 Task: Learn how to sync phone calendar.
Action: Mouse moved to (946, 115)
Screenshot: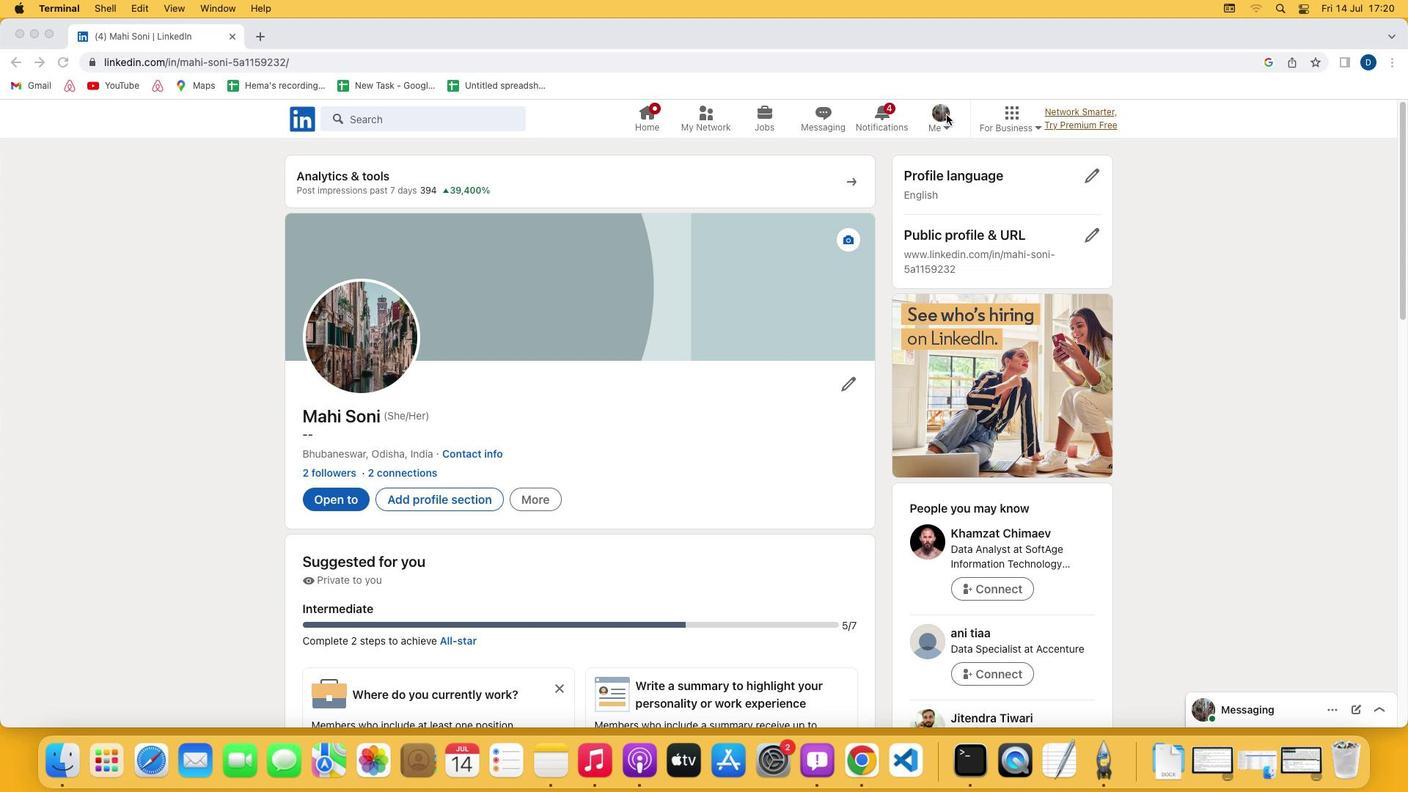 
Action: Mouse pressed left at (946, 115)
Screenshot: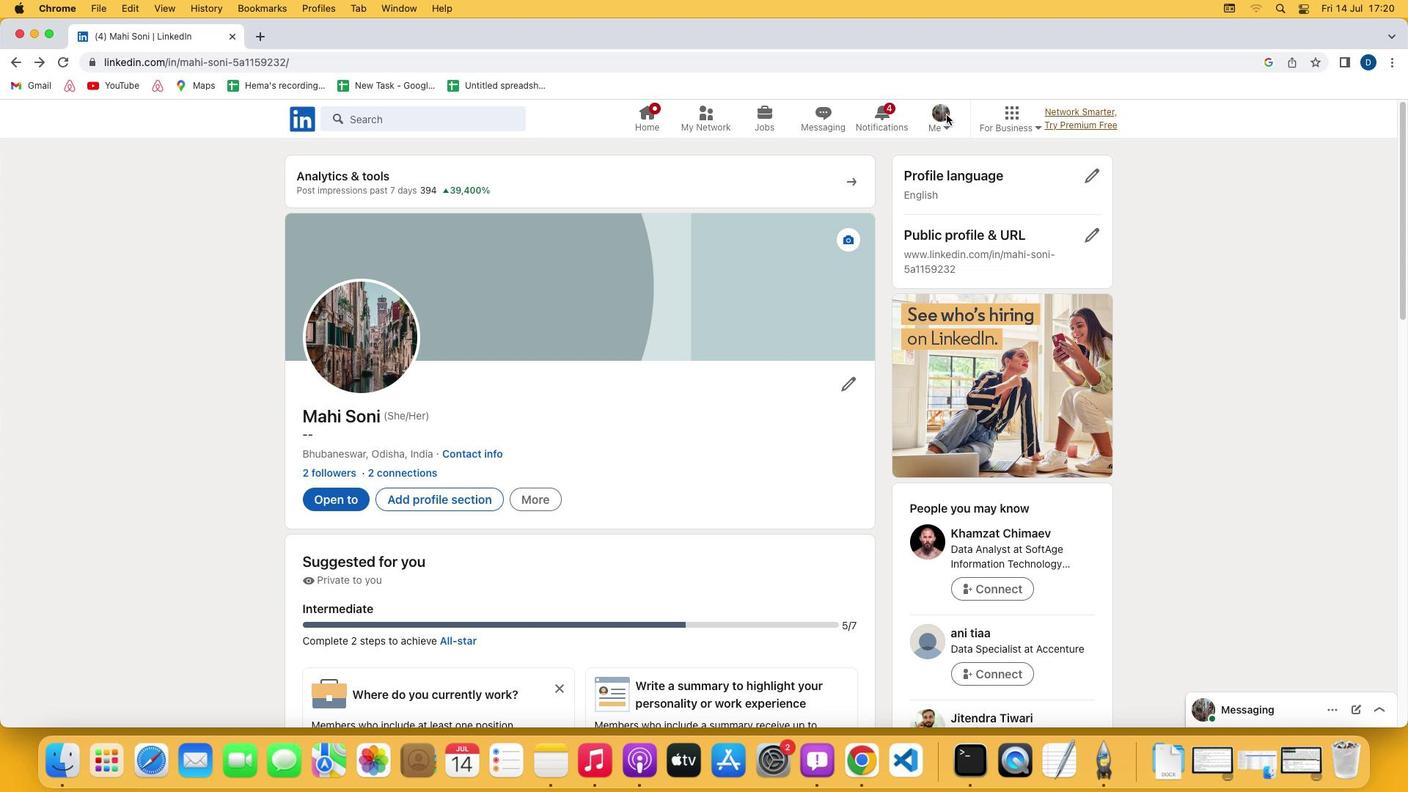 
Action: Mouse pressed left at (946, 115)
Screenshot: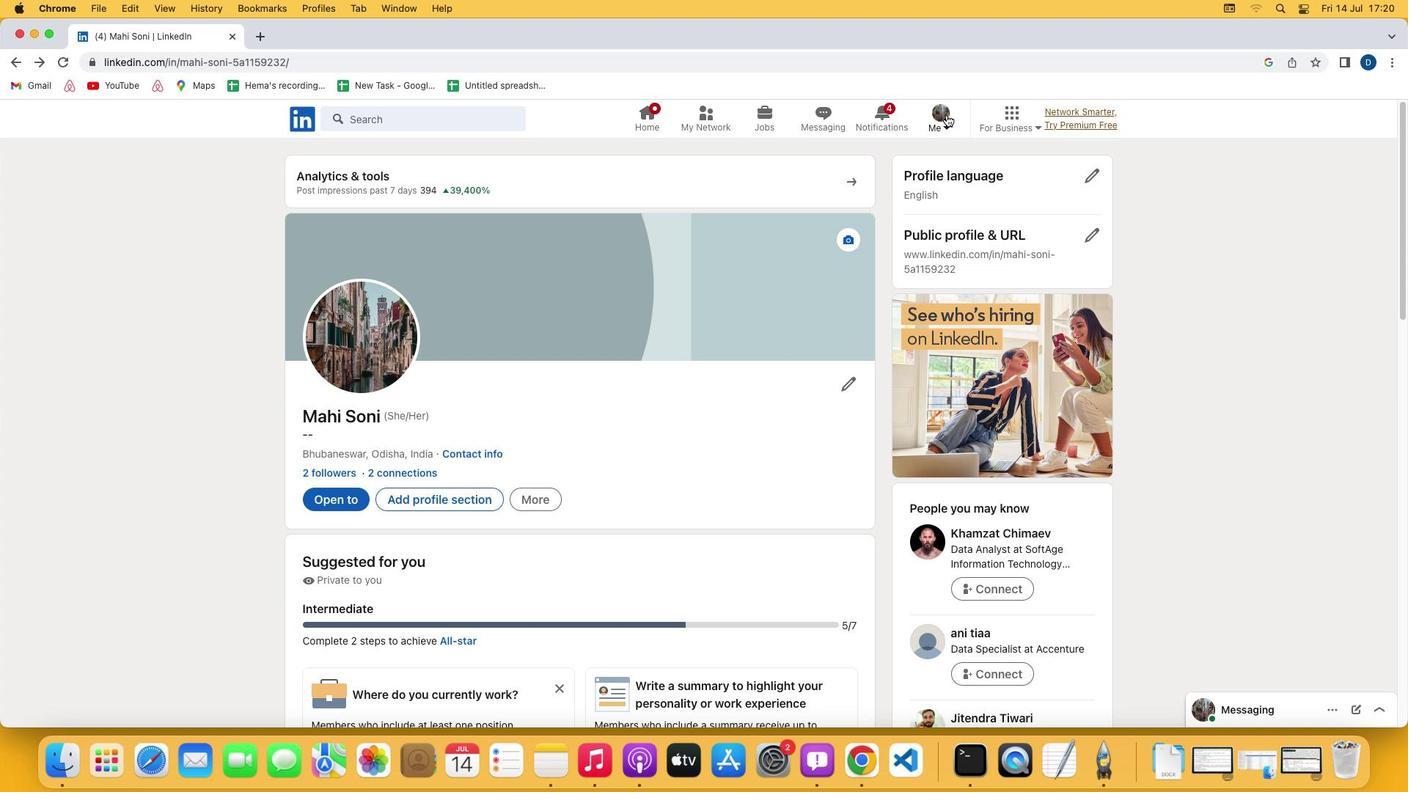 
Action: Mouse moved to (844, 278)
Screenshot: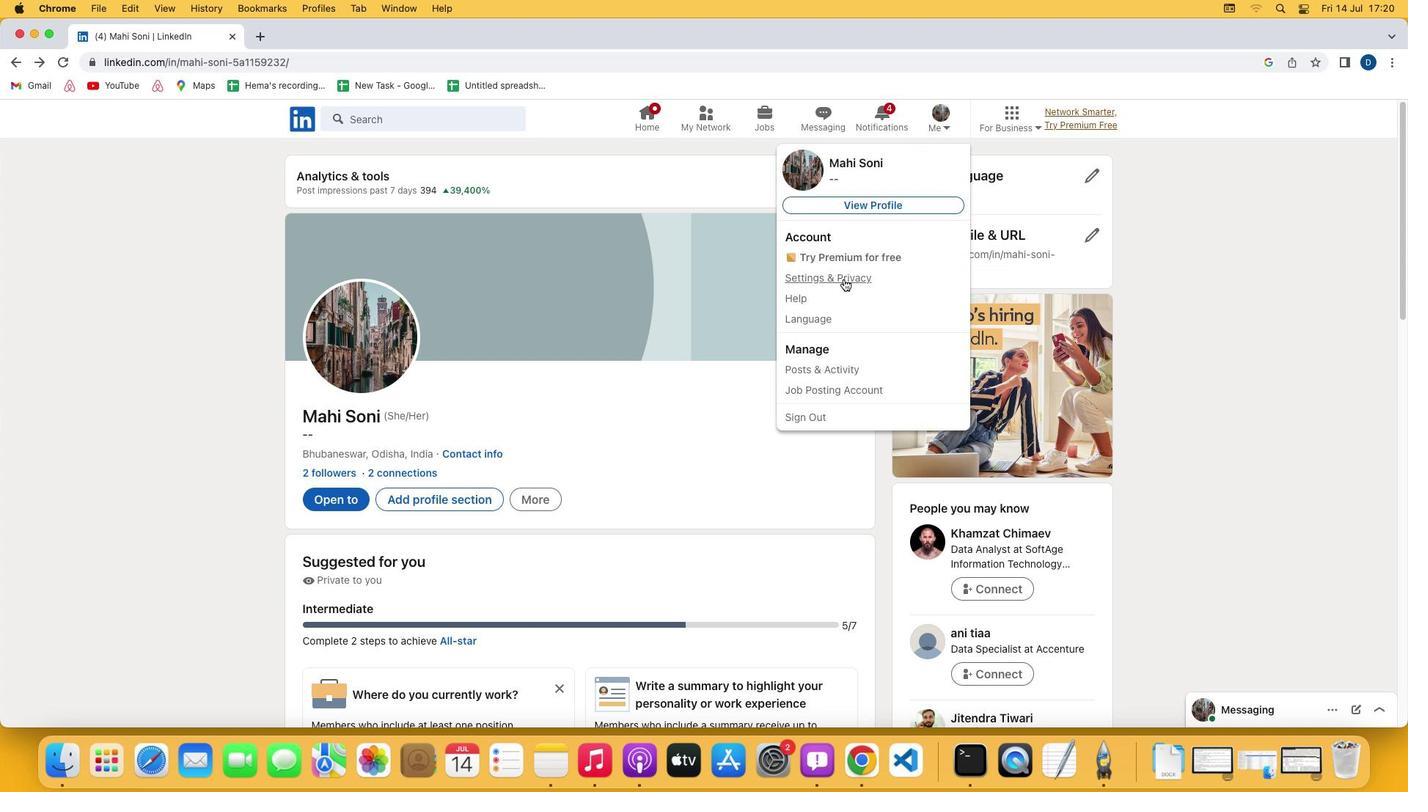 
Action: Mouse pressed left at (844, 278)
Screenshot: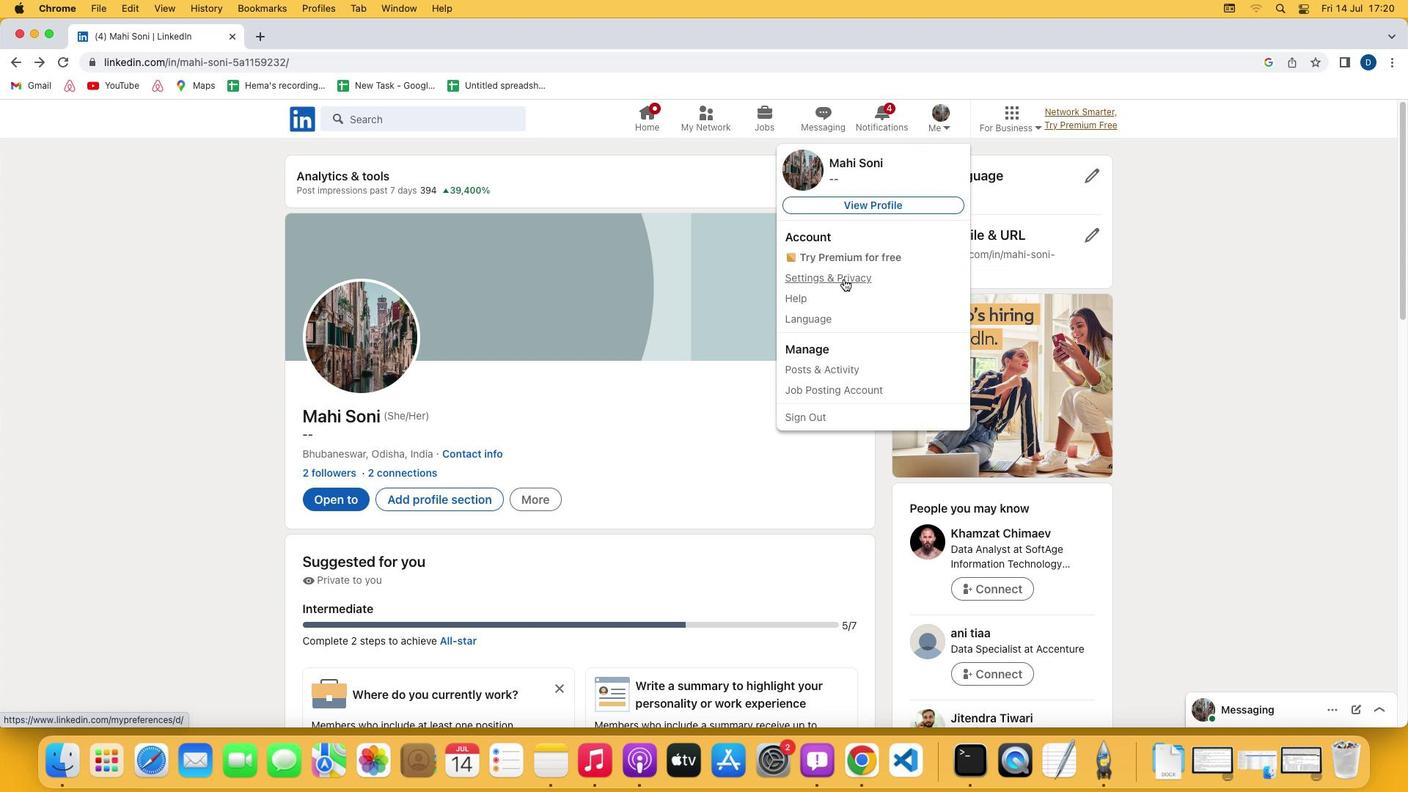 
Action: Mouse moved to (677, 698)
Screenshot: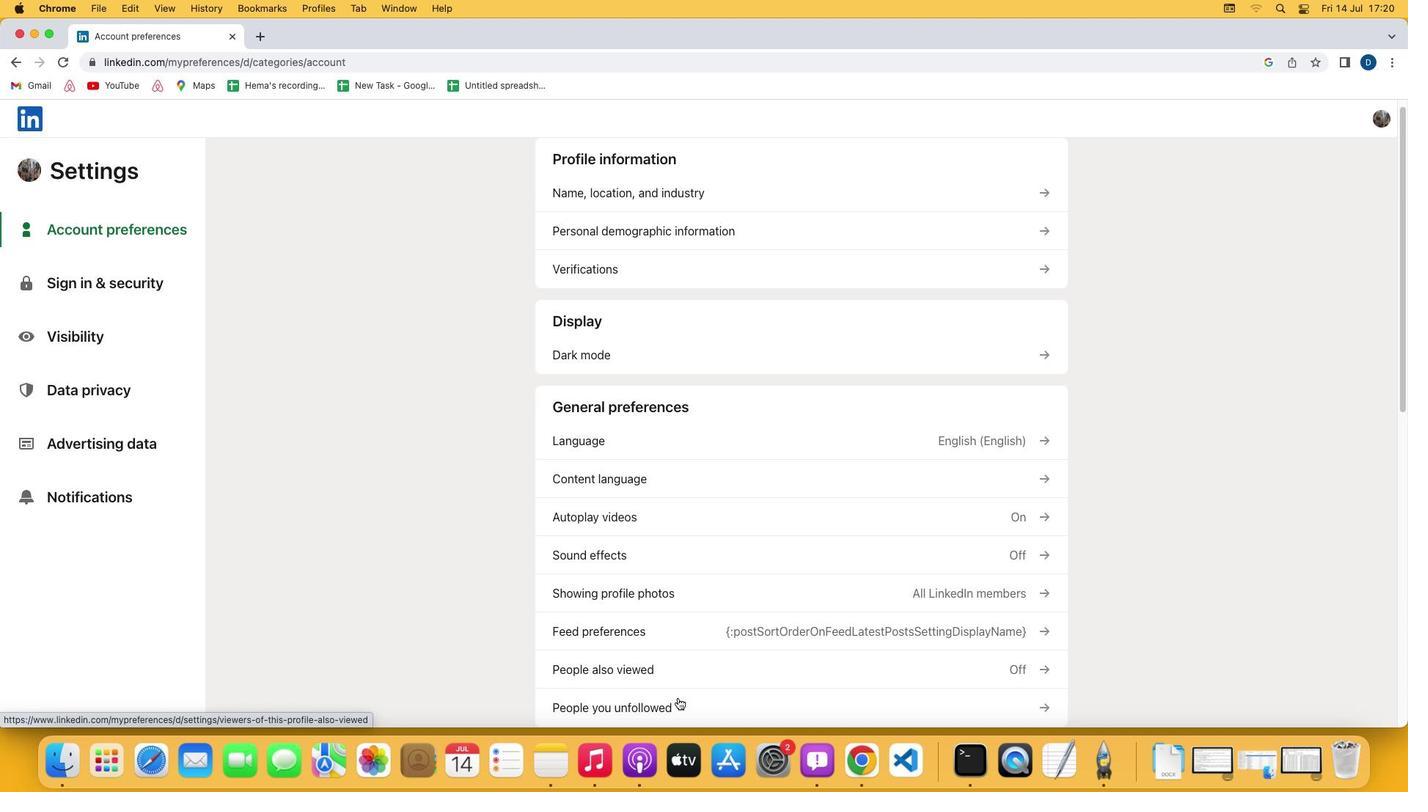 
Action: Mouse scrolled (677, 698) with delta (0, 0)
Screenshot: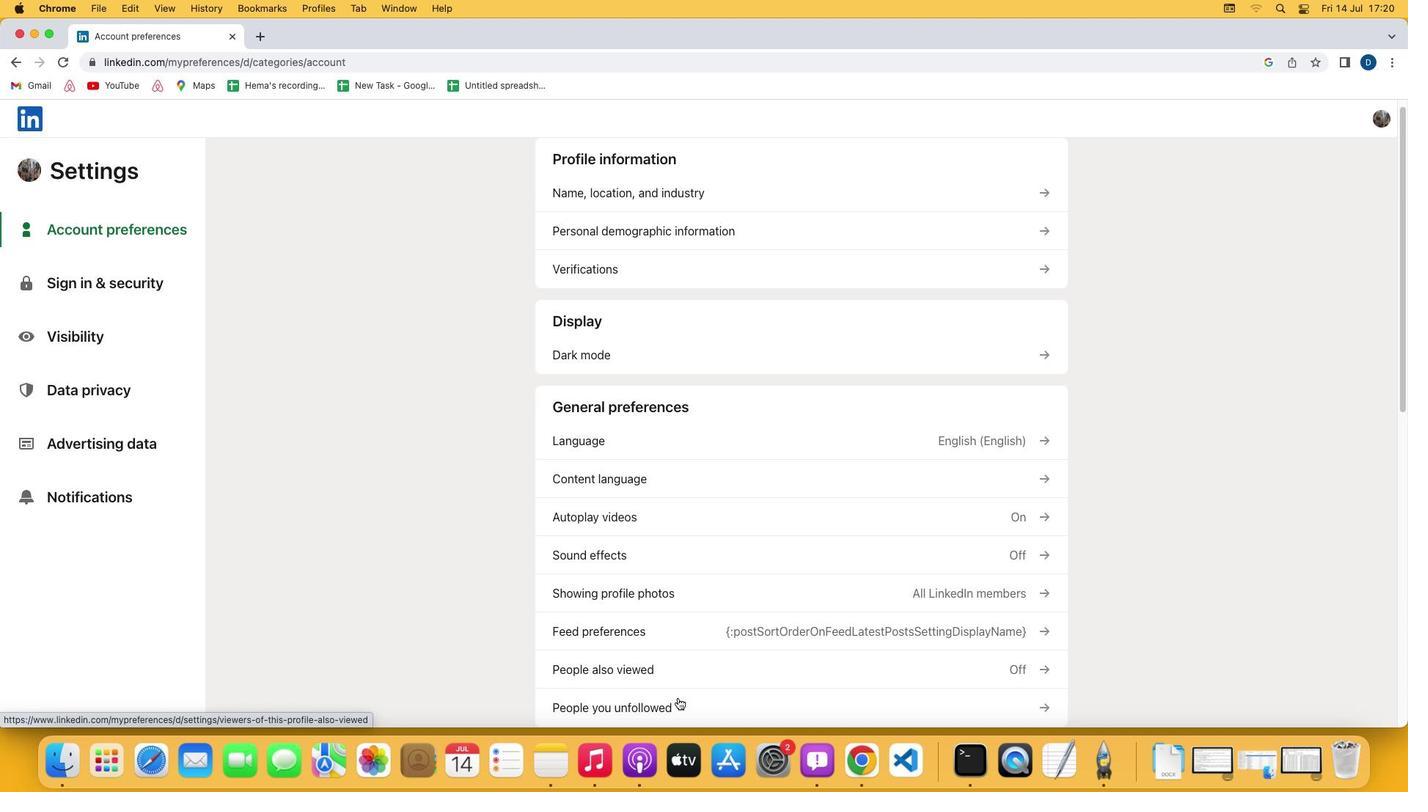
Action: Mouse scrolled (677, 698) with delta (0, 0)
Screenshot: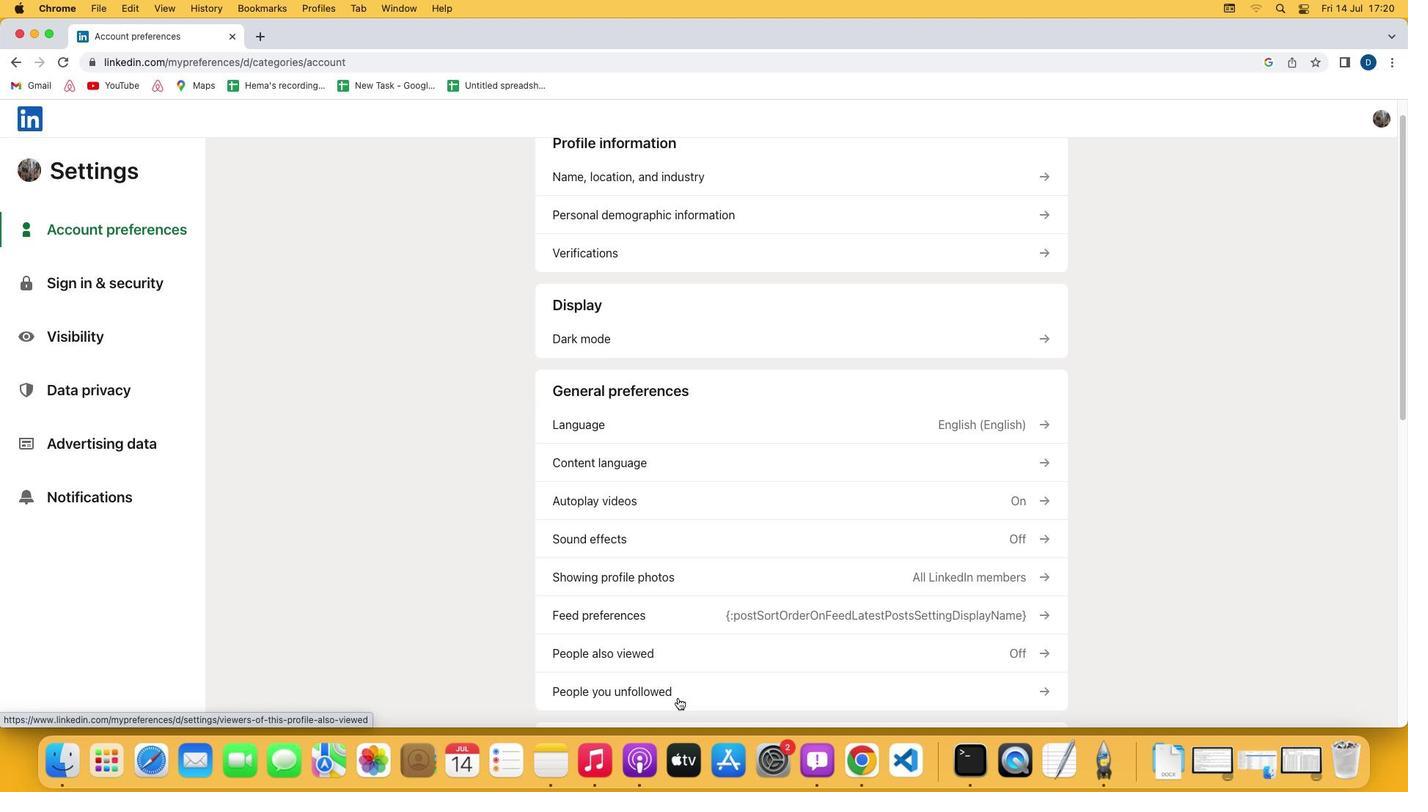 
Action: Mouse scrolled (677, 698) with delta (0, -1)
Screenshot: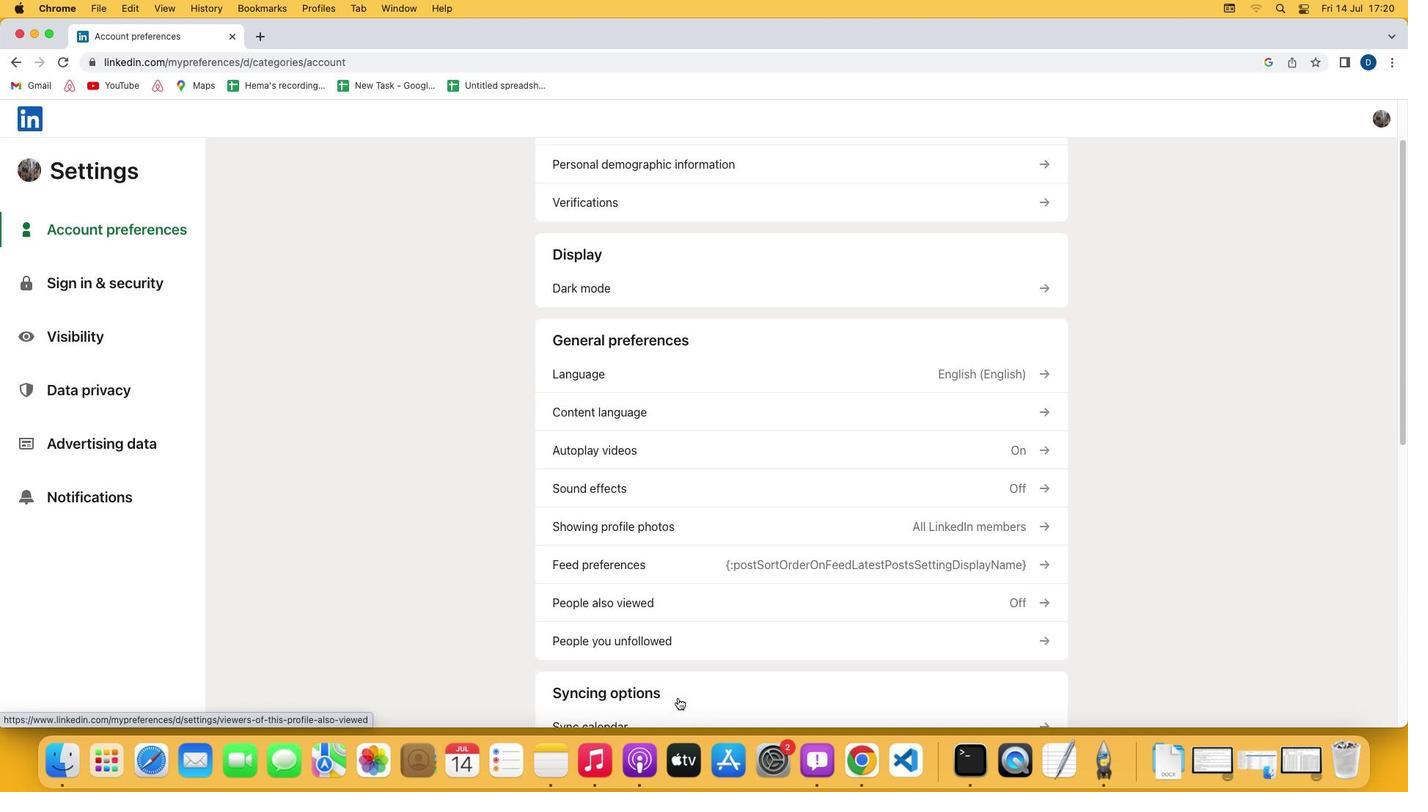 
Action: Mouse scrolled (677, 698) with delta (0, 0)
Screenshot: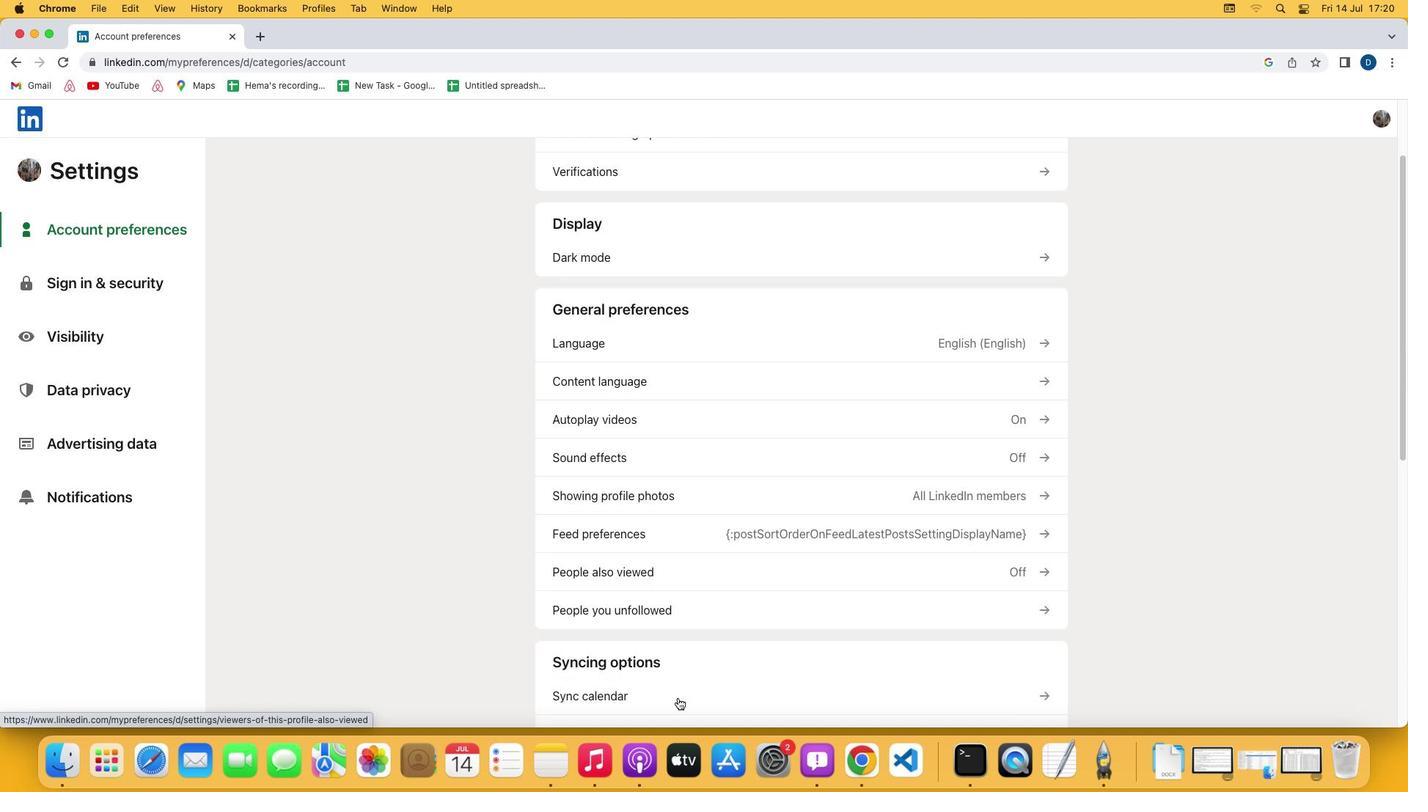 
Action: Mouse moved to (648, 690)
Screenshot: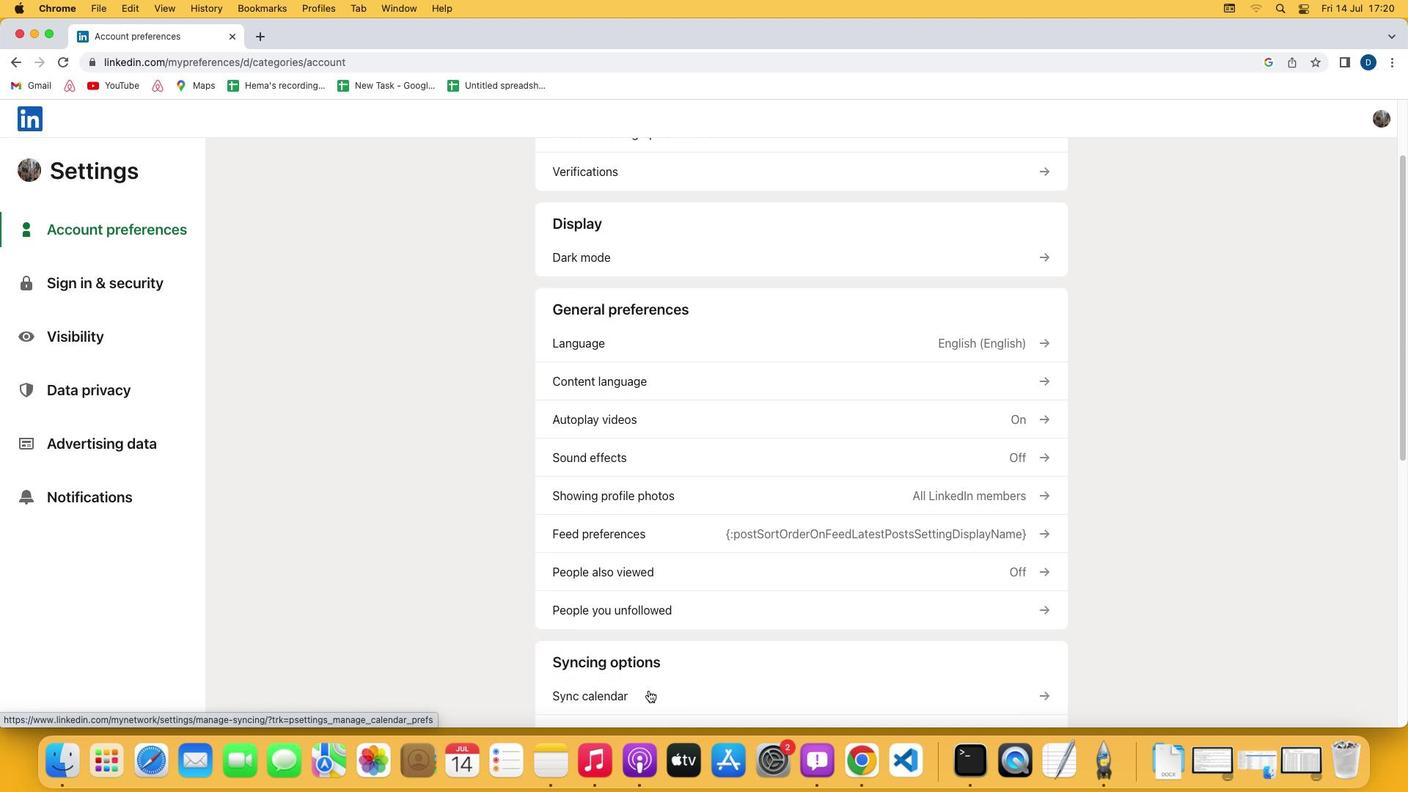 
Action: Mouse pressed left at (648, 690)
Screenshot: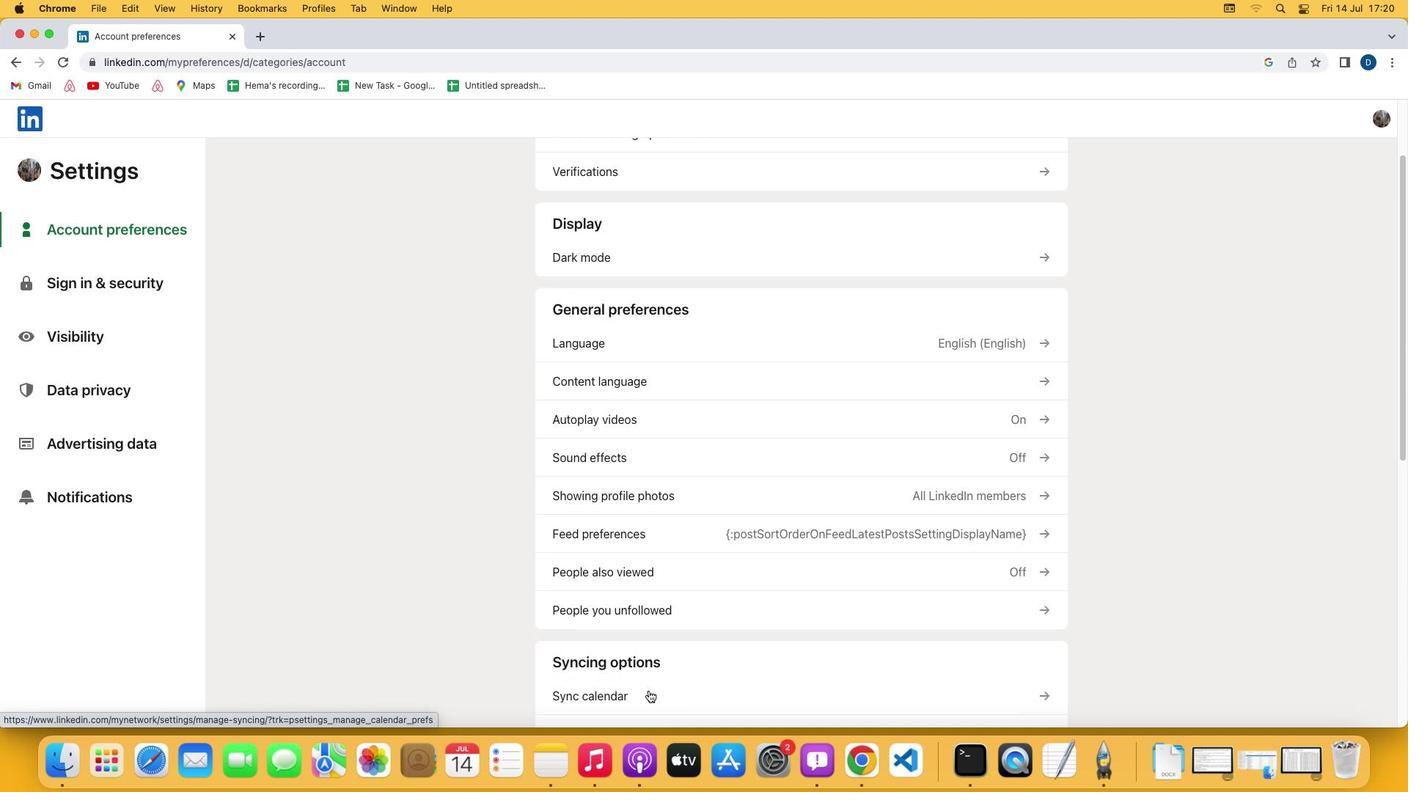 
Action: Mouse moved to (817, 655)
Screenshot: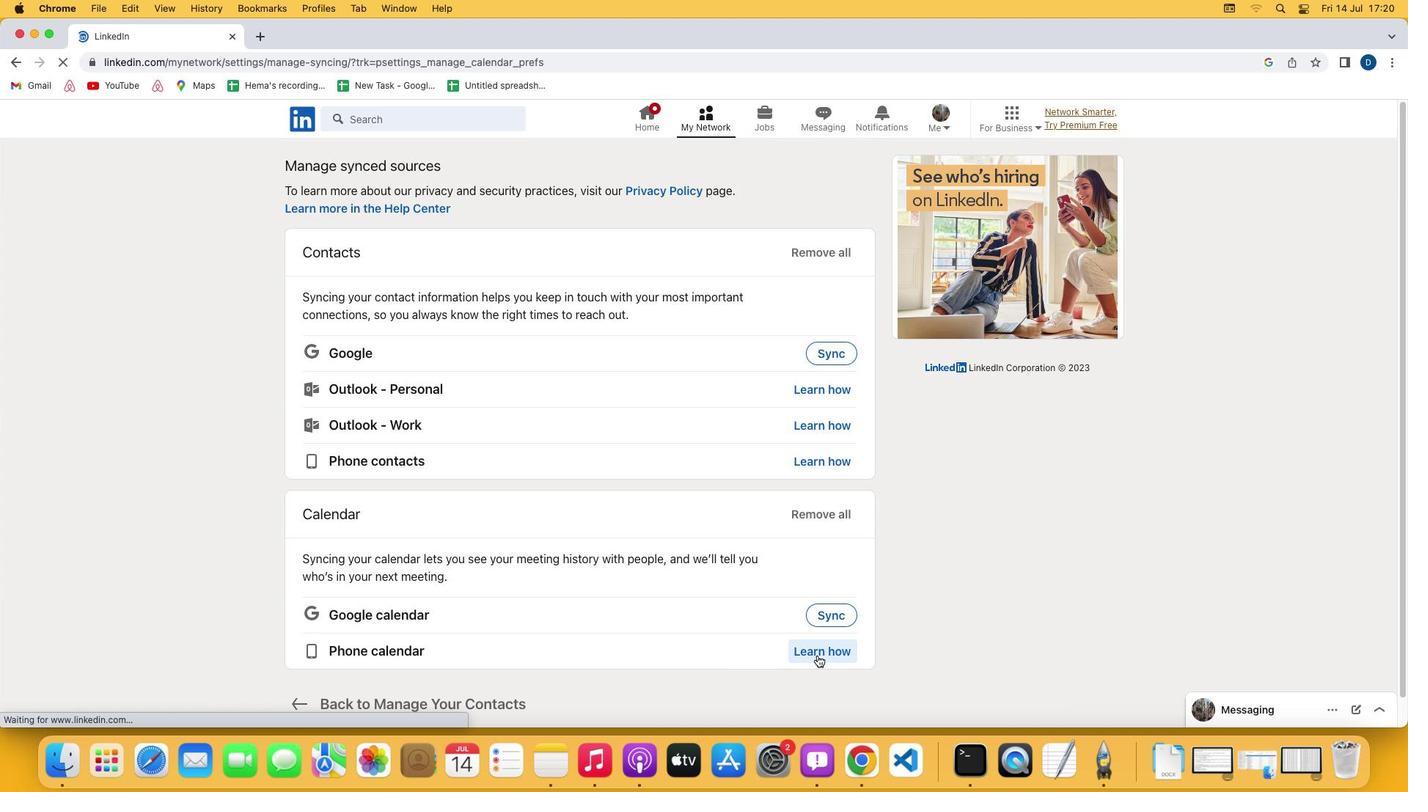 
Action: Mouse pressed left at (817, 655)
Screenshot: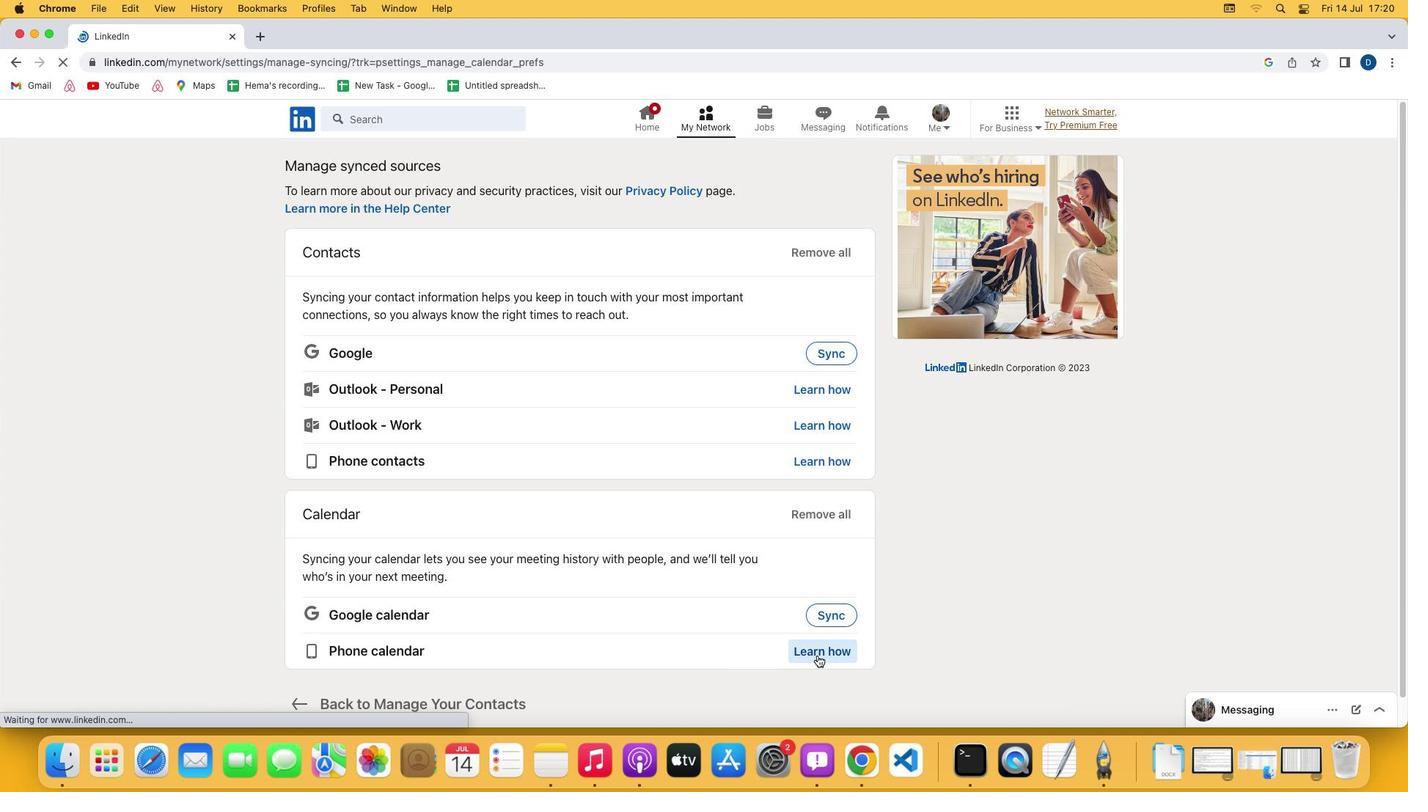 
Action: Mouse moved to (813, 655)
Screenshot: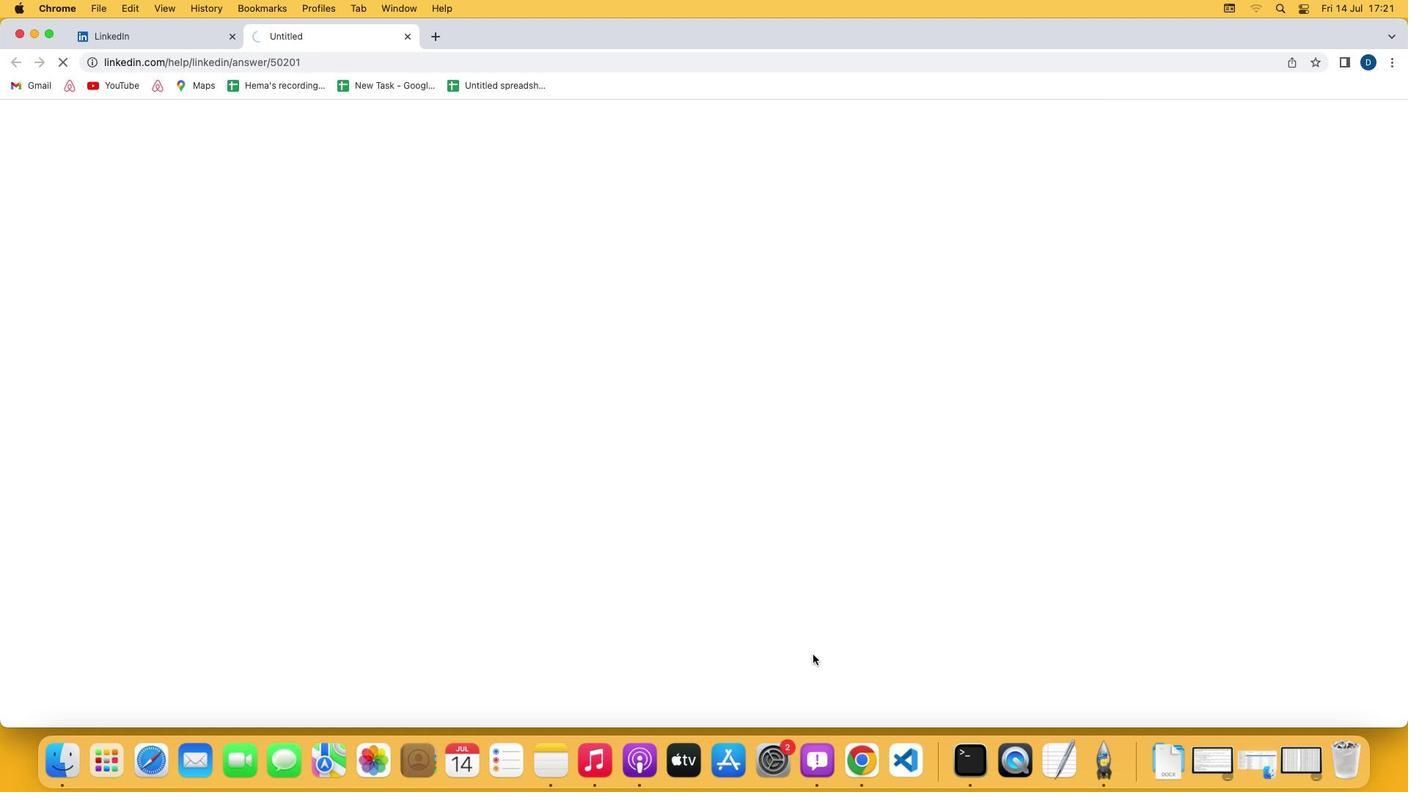 
